 Task: Select Convenience. Add to cart, from DashMart for 4615 Clarence Court, Fayetteville, North Carolina 28307, Cell Number 910-243-5488, following items : Organic White Mushroom (8 oz)_x000D_
 - 1, Garlic Bulb (1 ct)_x000D_
 - 1
Action: Mouse moved to (262, 112)
Screenshot: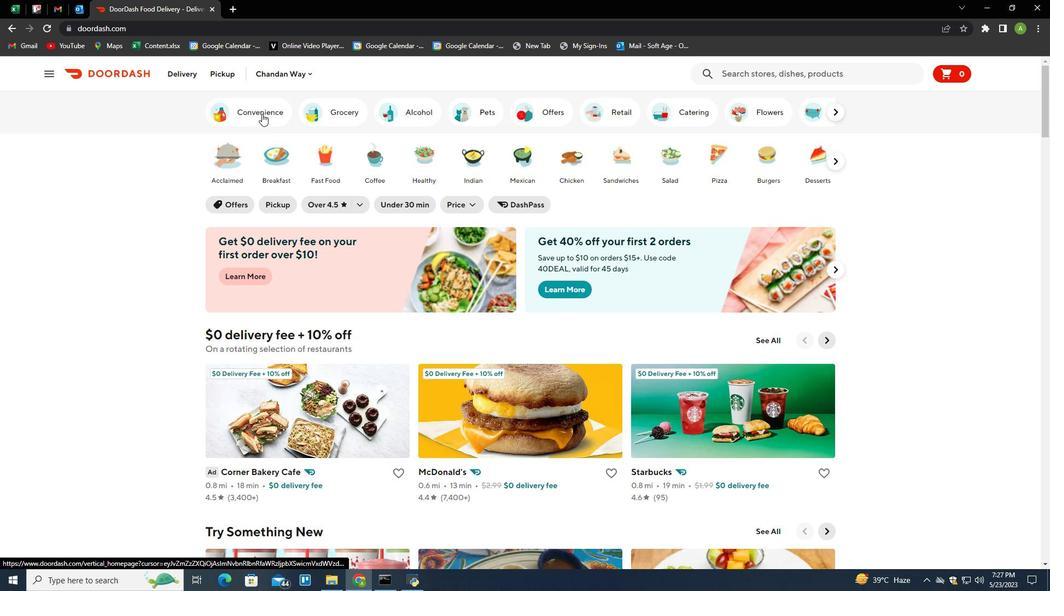 
Action: Mouse pressed left at (262, 112)
Screenshot: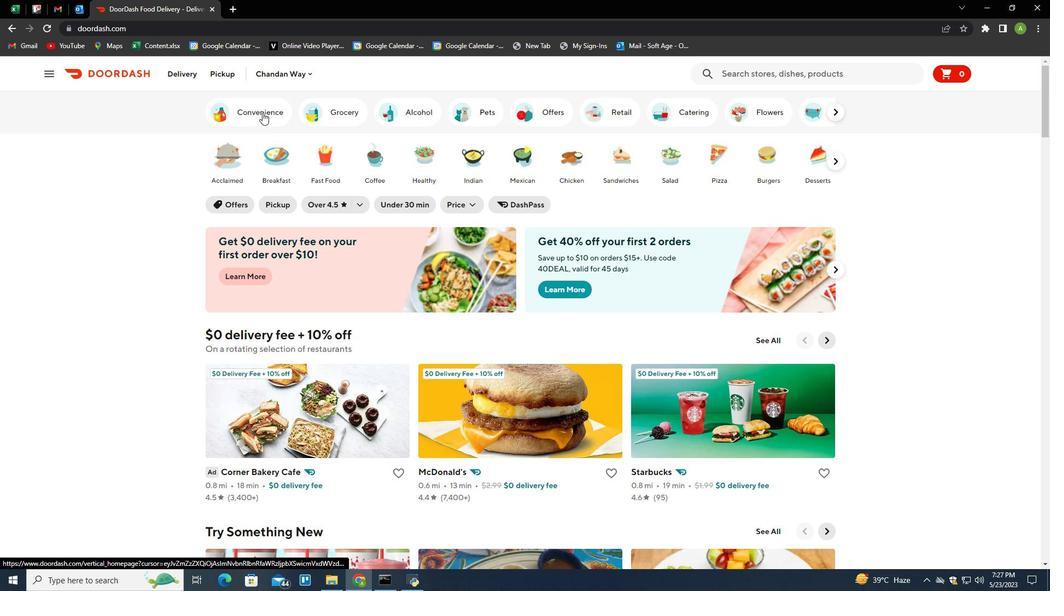 
Action: Mouse moved to (498, 406)
Screenshot: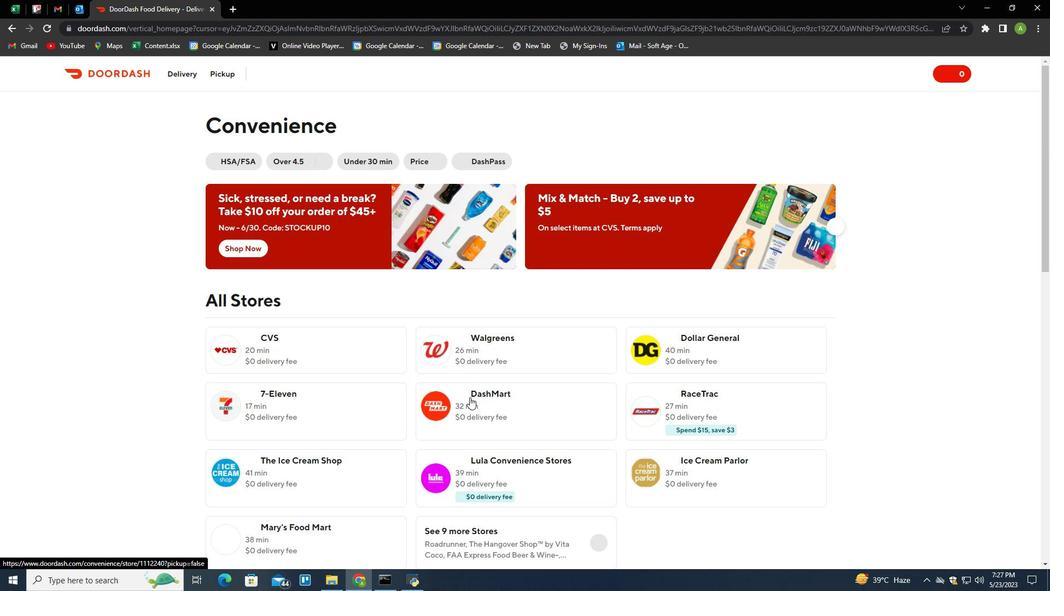 
Action: Mouse pressed left at (498, 406)
Screenshot: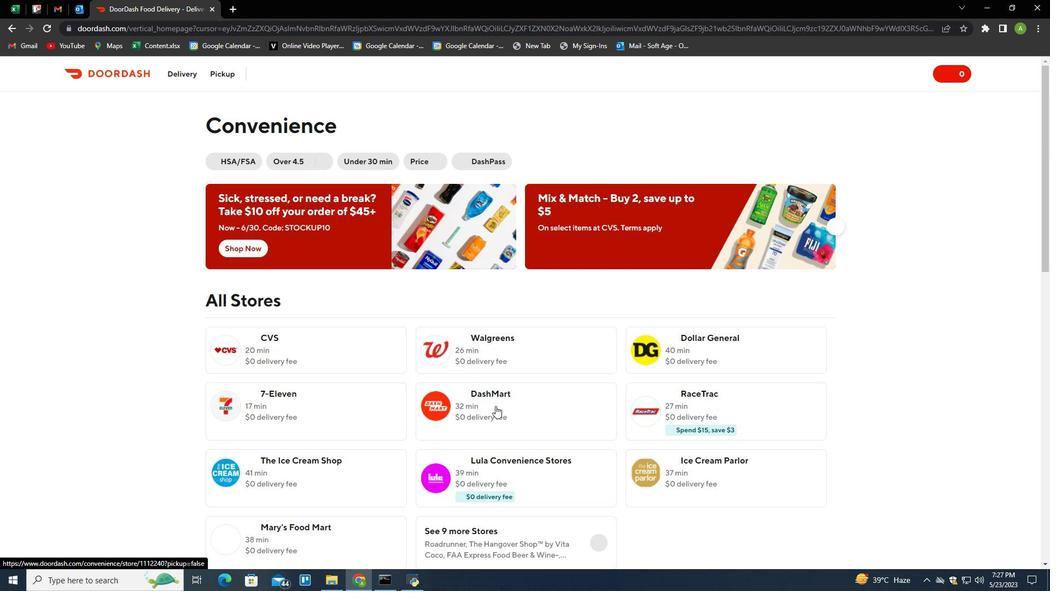 
Action: Mouse moved to (222, 72)
Screenshot: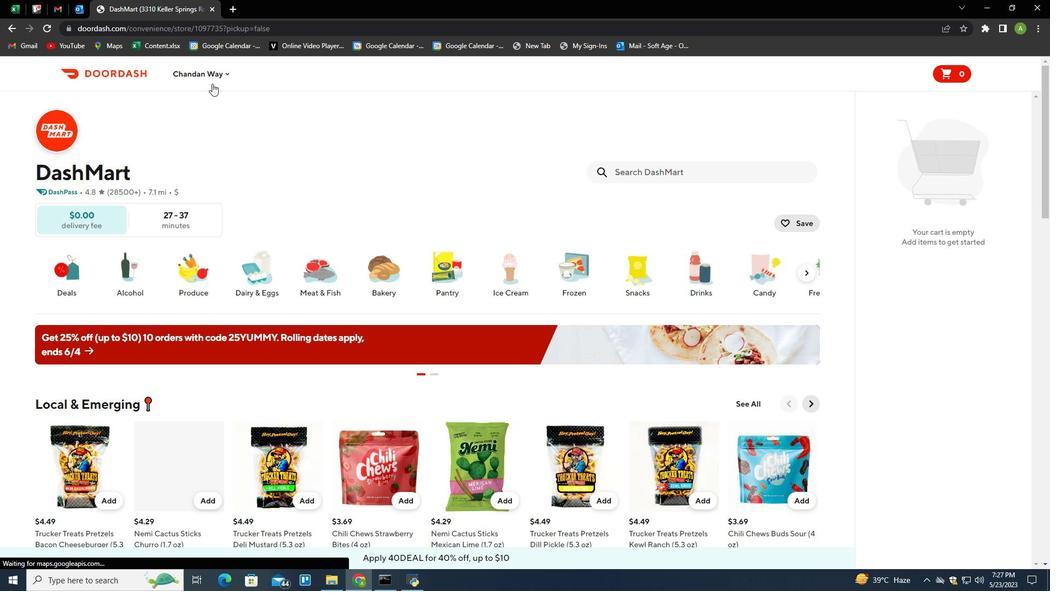 
Action: Mouse pressed left at (222, 72)
Screenshot: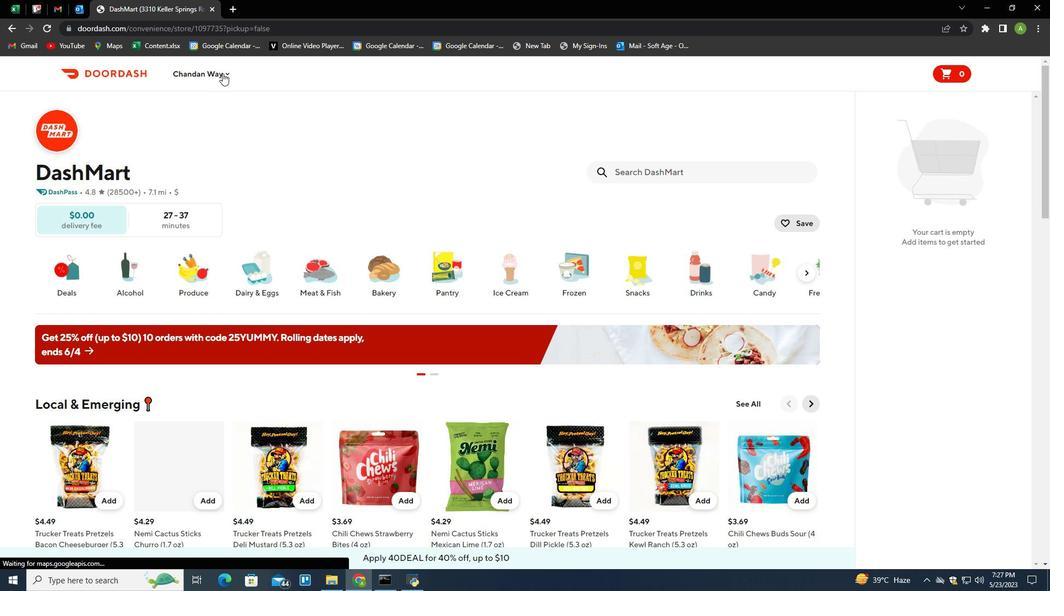 
Action: Mouse moved to (243, 116)
Screenshot: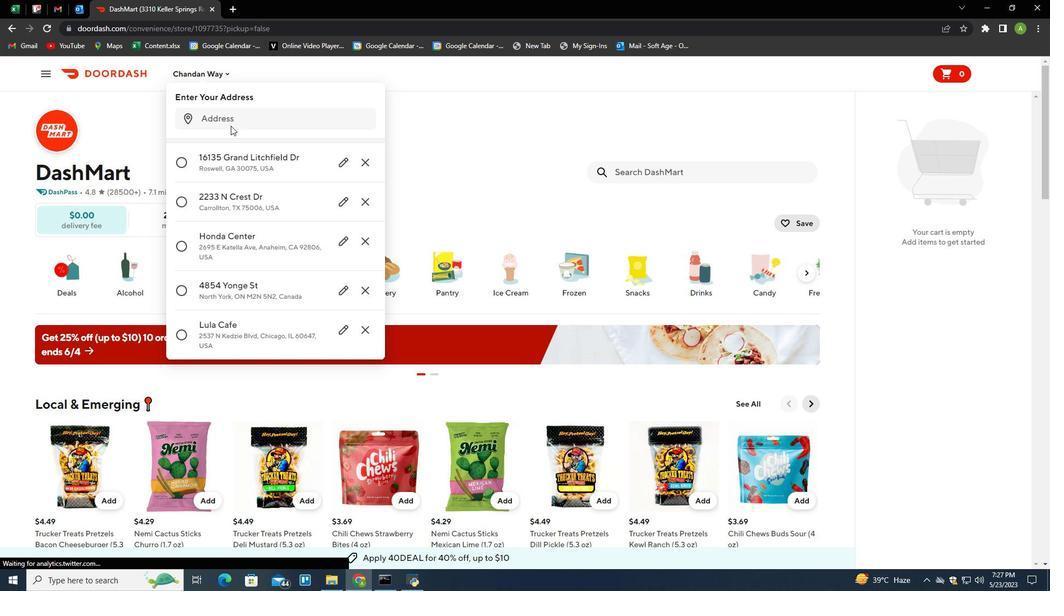 
Action: Mouse pressed left at (243, 116)
Screenshot: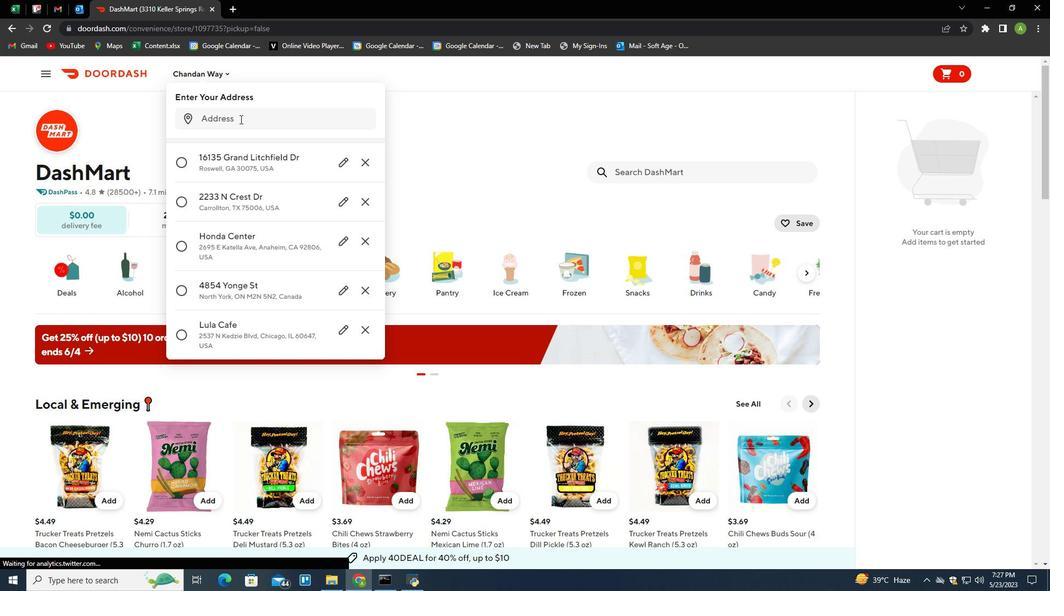 
Action: Mouse moved to (212, 120)
Screenshot: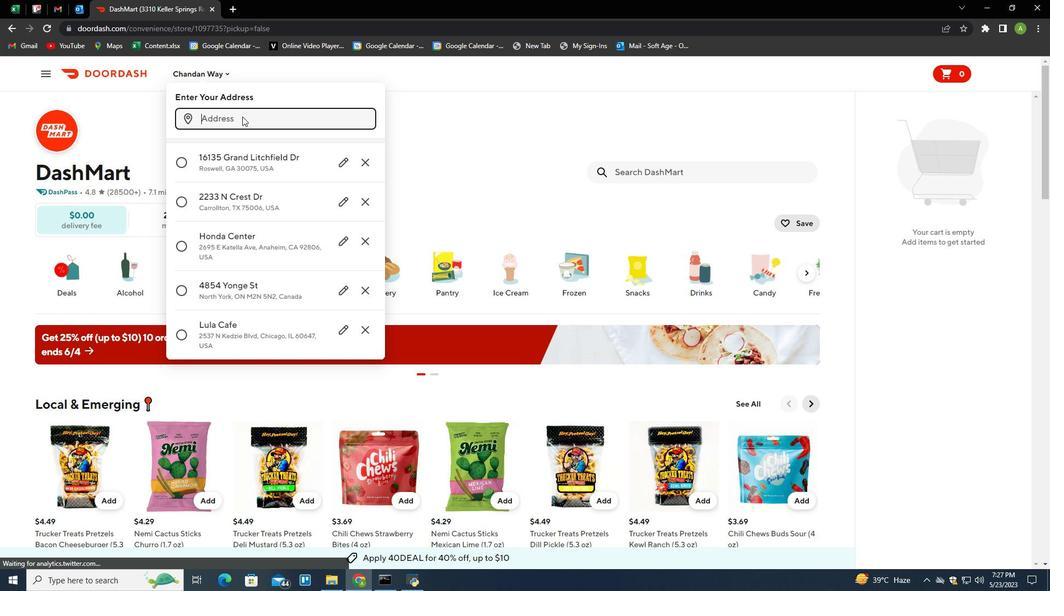 
Action: Key pressed 4615<Key.space>clarence<Key.space>court,<Key.space>fayetteville,<Key.space>north<Key.space>carolina<Key.space>28307<Key.enter>
Screenshot: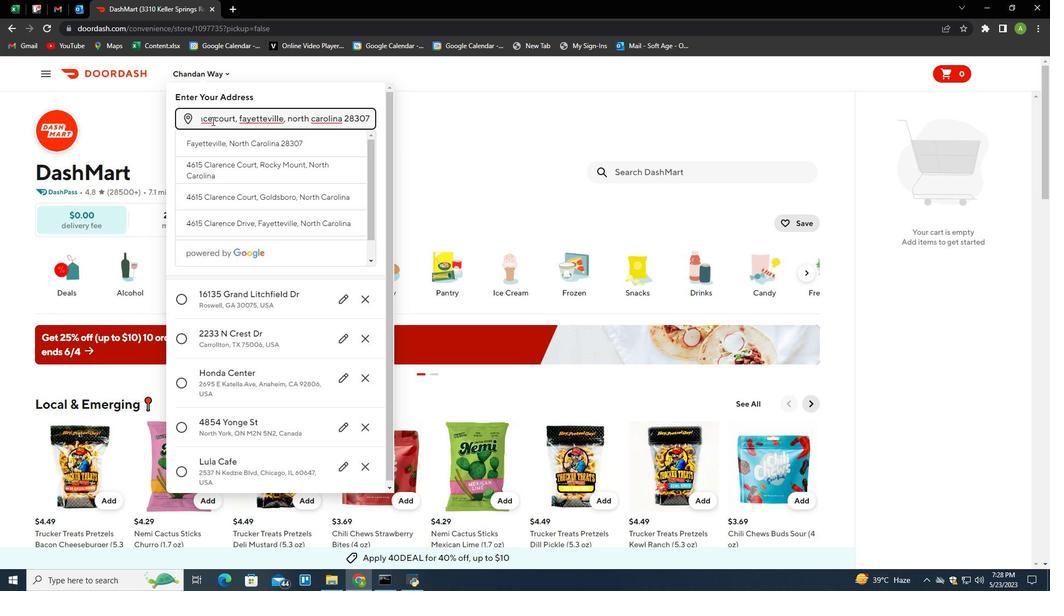 
Action: Mouse moved to (300, 419)
Screenshot: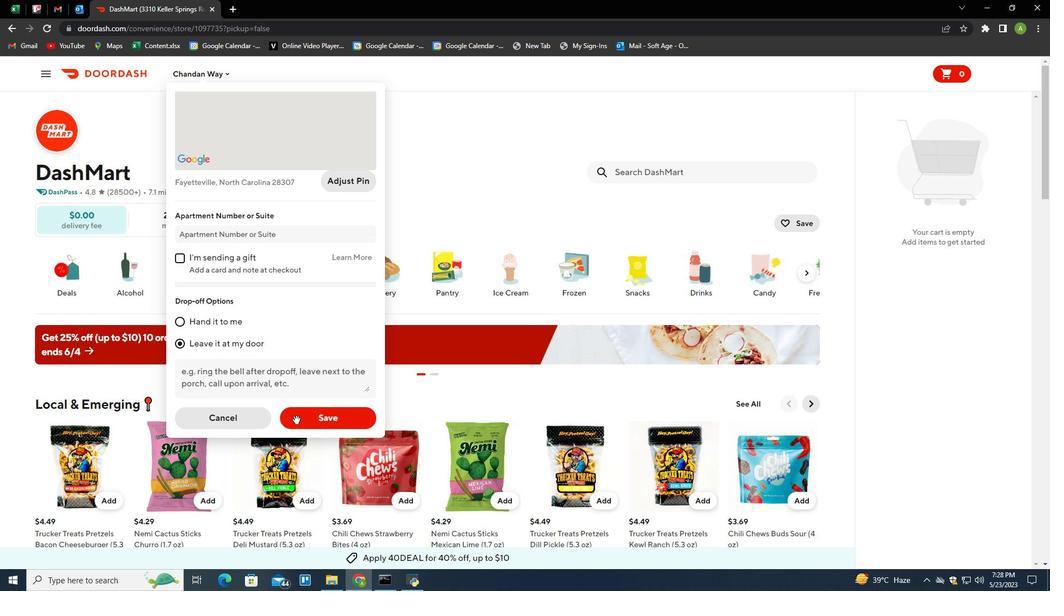
Action: Mouse pressed left at (300, 419)
Screenshot: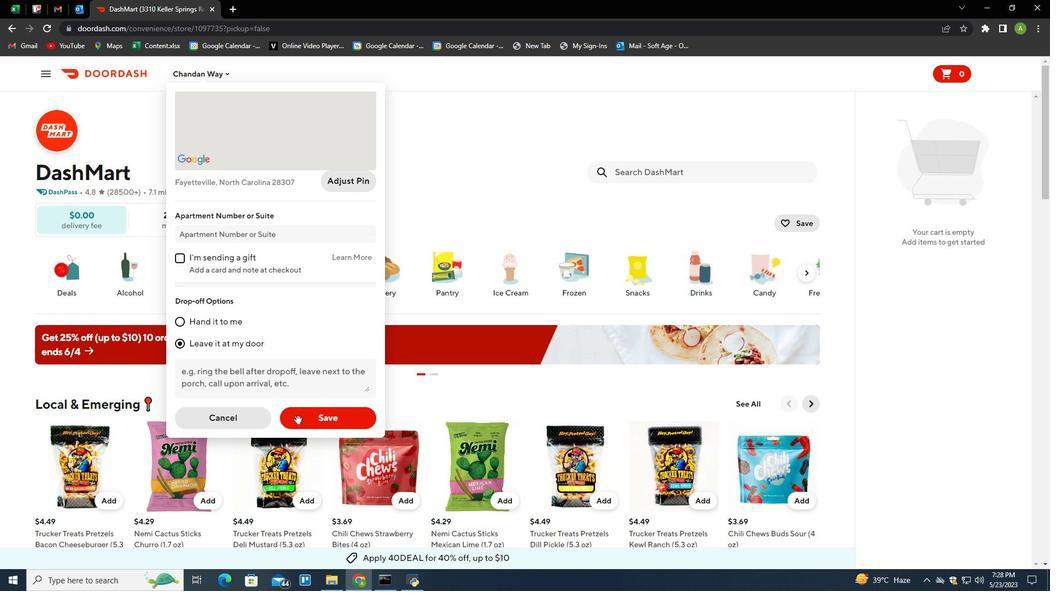
Action: Mouse moved to (661, 166)
Screenshot: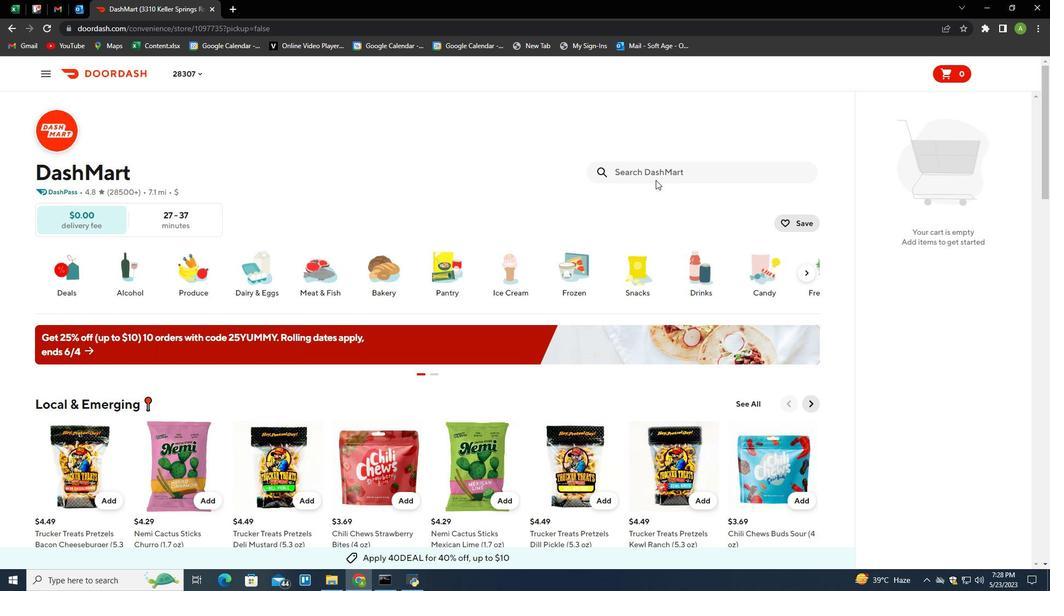 
Action: Mouse pressed left at (661, 166)
Screenshot: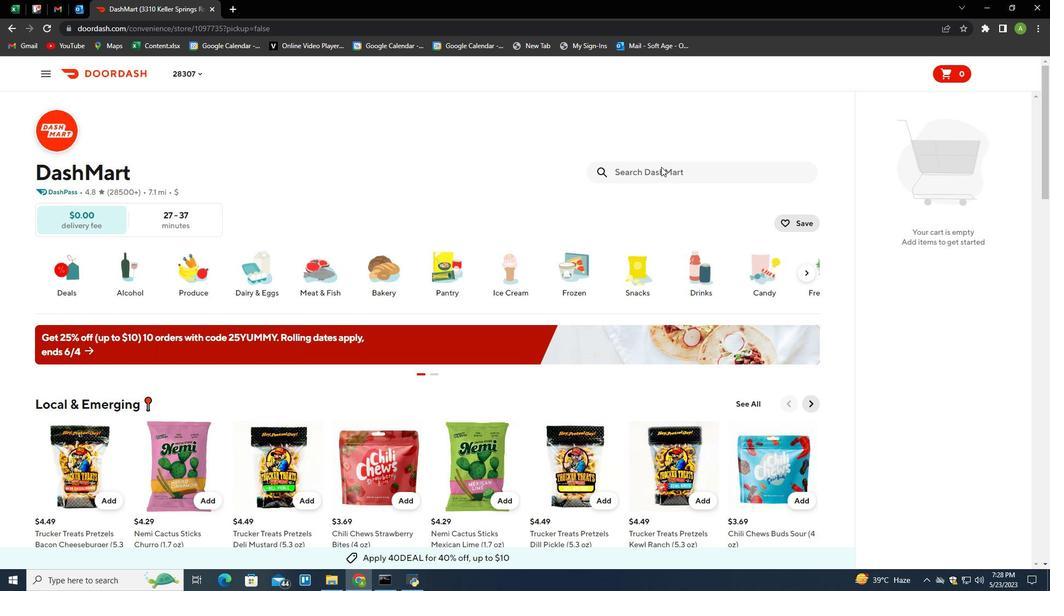 
Action: Mouse moved to (573, 200)
Screenshot: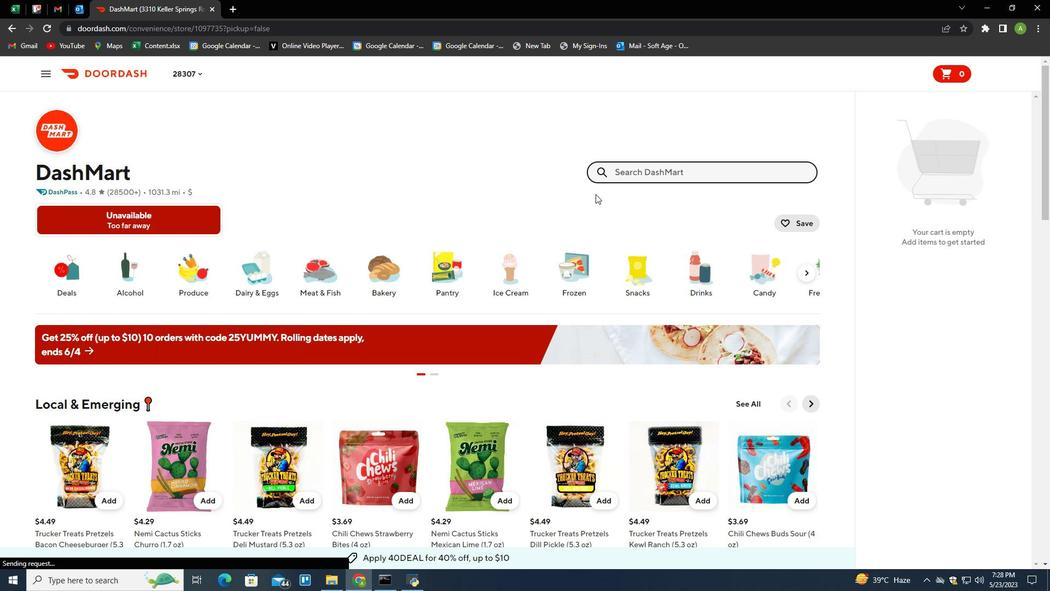 
Action: Key pressed organic<Key.space>white<Key.space>mushroom<Key.space>8<Key.backspace><Key.shift>(8<Key.space>oz<Key.shift>)<Key.enter>
Screenshot: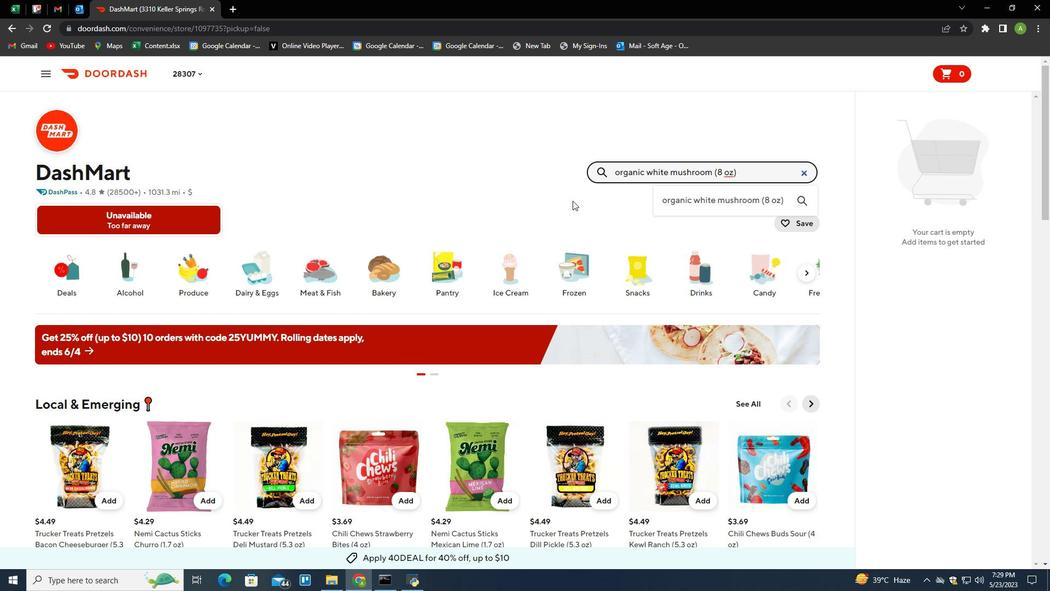 
Action: Mouse moved to (95, 285)
Screenshot: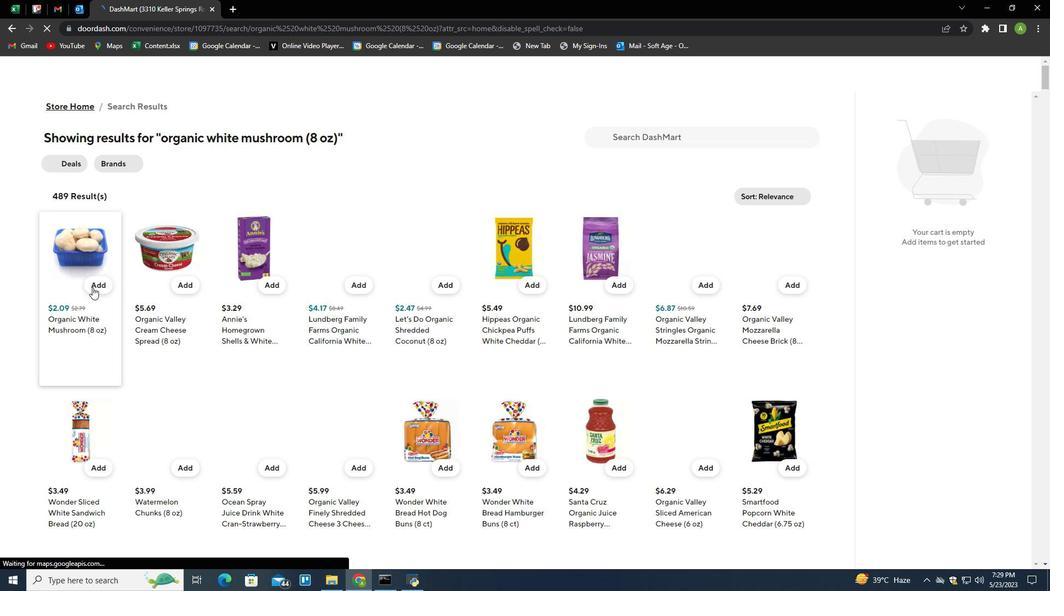 
Action: Mouse pressed left at (95, 285)
Screenshot: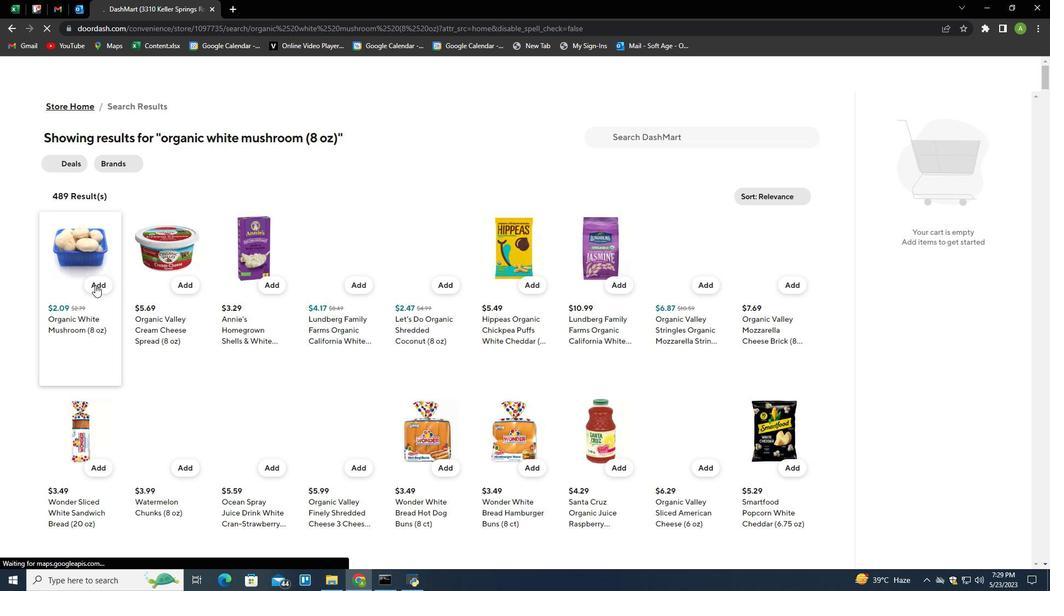 
Action: Mouse moved to (631, 133)
Screenshot: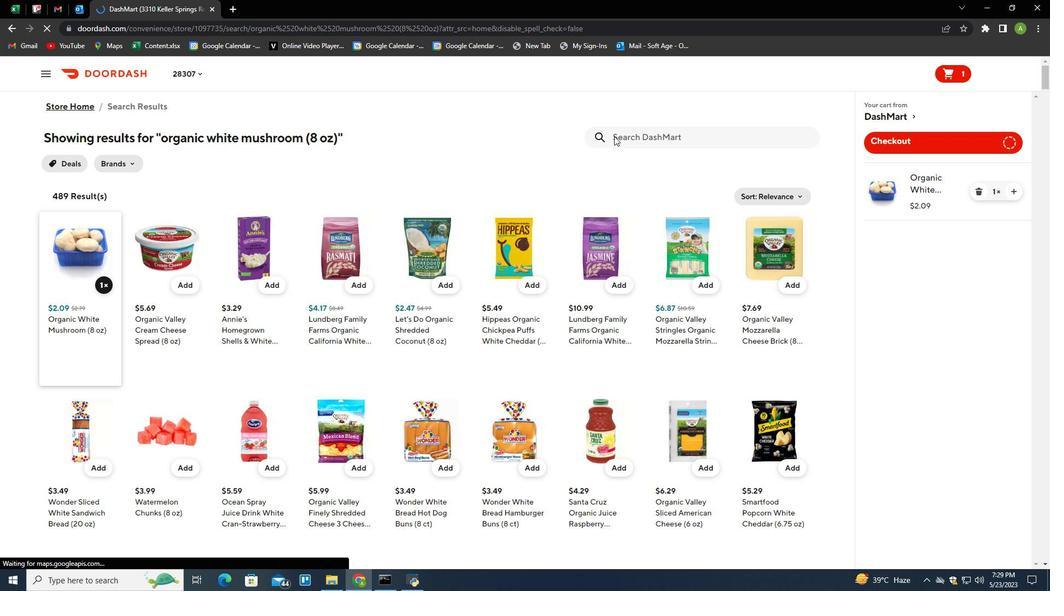
Action: Mouse pressed left at (631, 133)
Screenshot: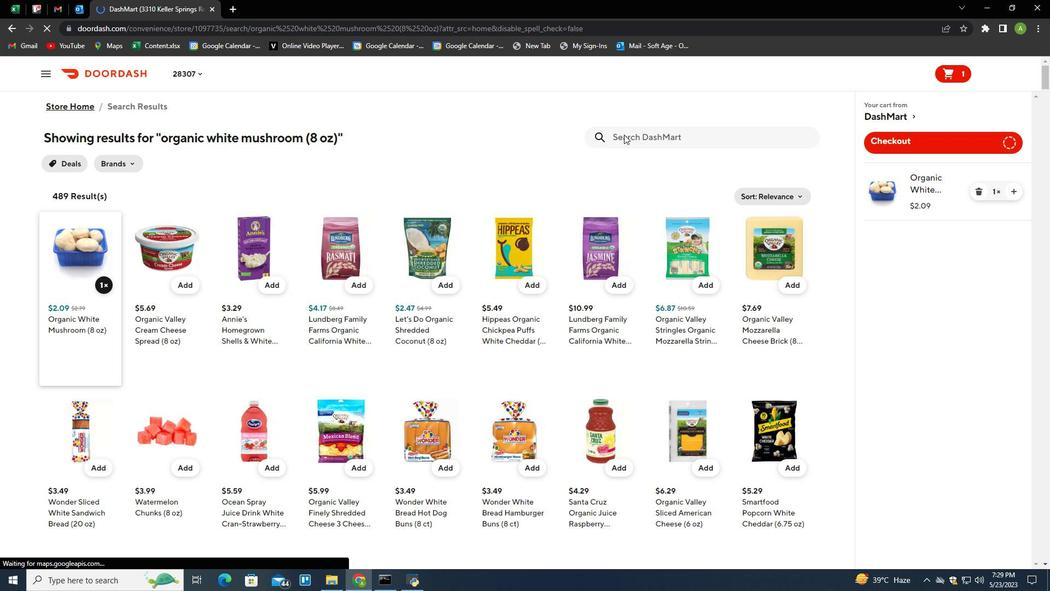
Action: Mouse moved to (593, 139)
Screenshot: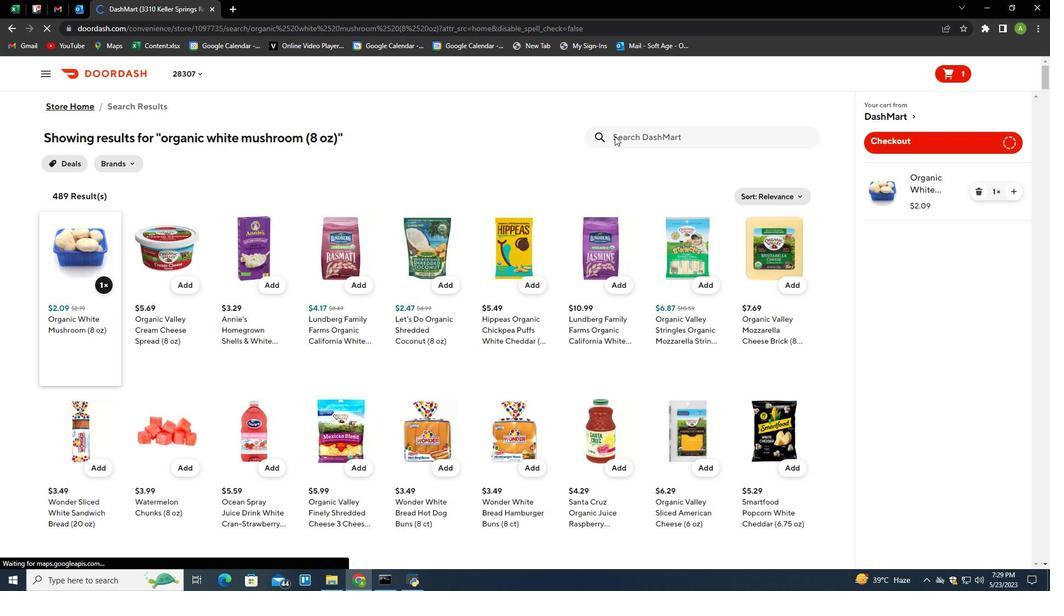 
Action: Key pressed ga<Key.backspace>ra<Key.backspace><Key.backspace>arlic<Key.space>bulb<Key.space><Key.shift>(1<Key.space>ct<Key.shift><Key.shift><Key.shift>)<Key.enter>
Screenshot: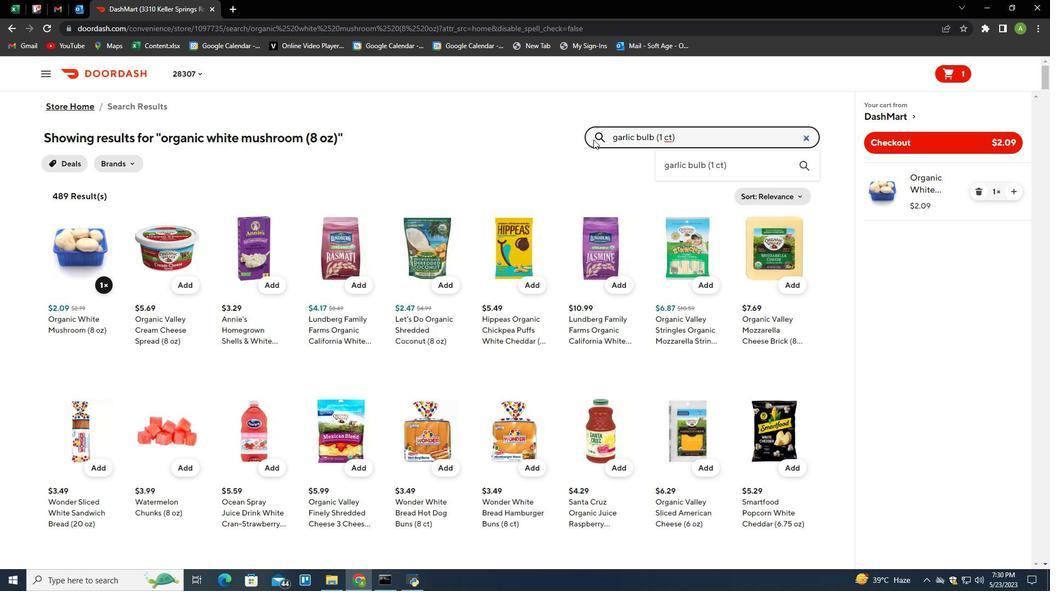 
Action: Mouse moved to (104, 285)
Screenshot: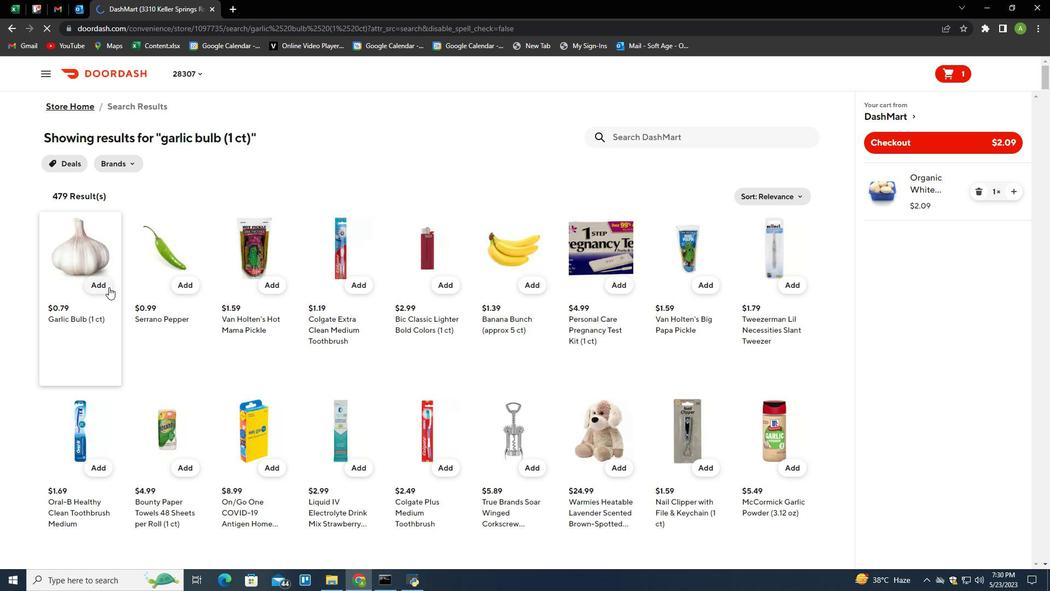 
Action: Mouse pressed left at (104, 285)
Screenshot: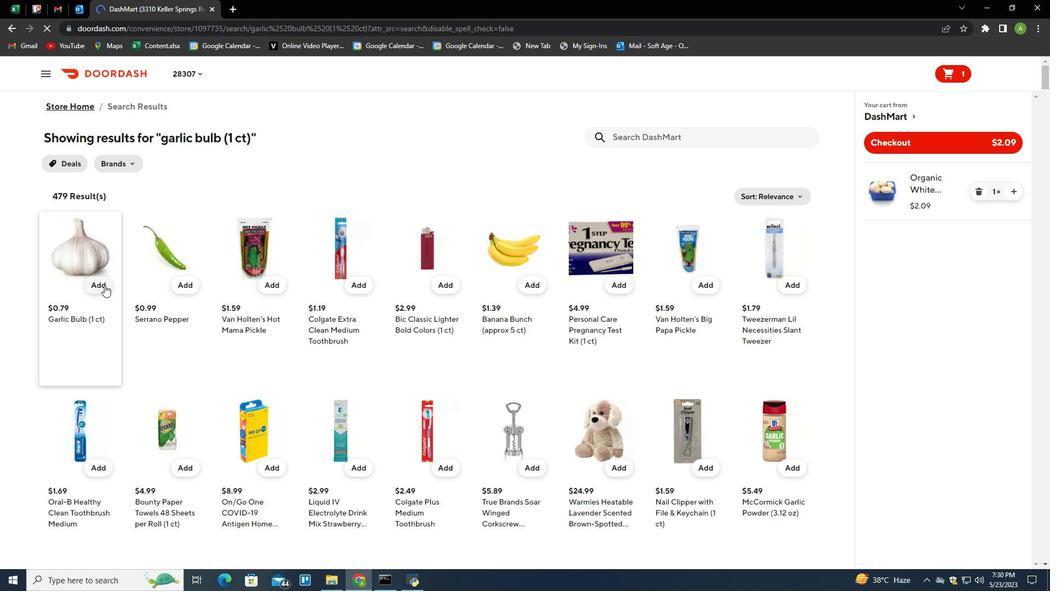 
Action: Mouse moved to (900, 142)
Screenshot: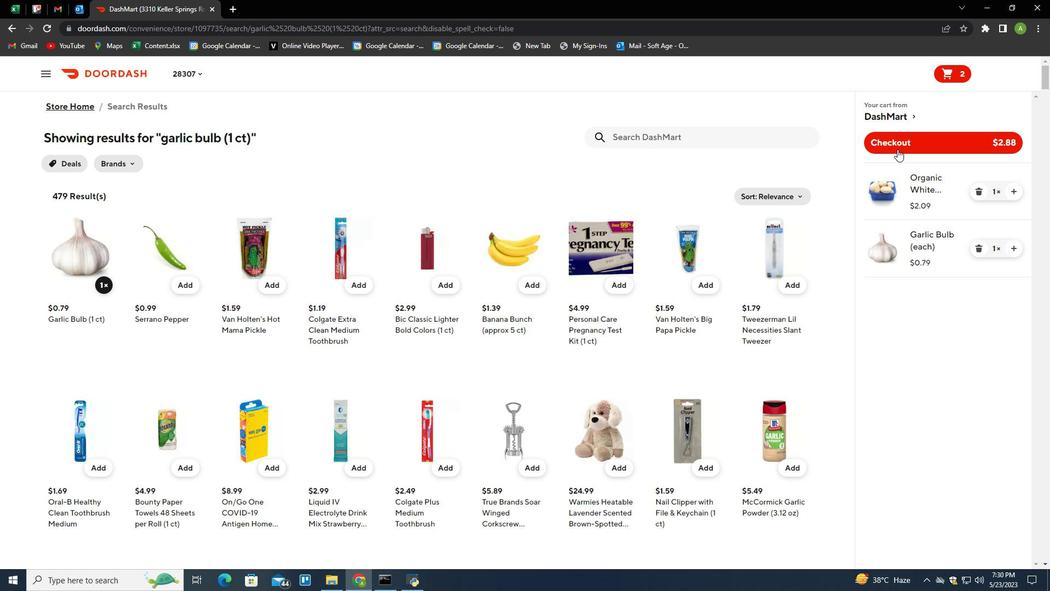 
Action: Mouse pressed left at (900, 142)
Screenshot: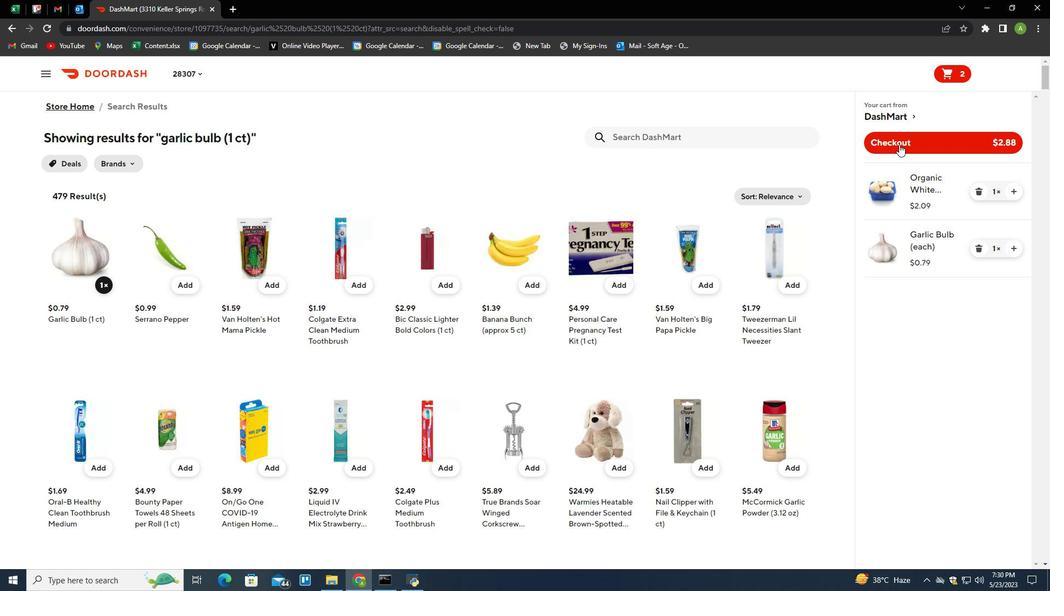 
Action: Mouse moved to (832, 164)
Screenshot: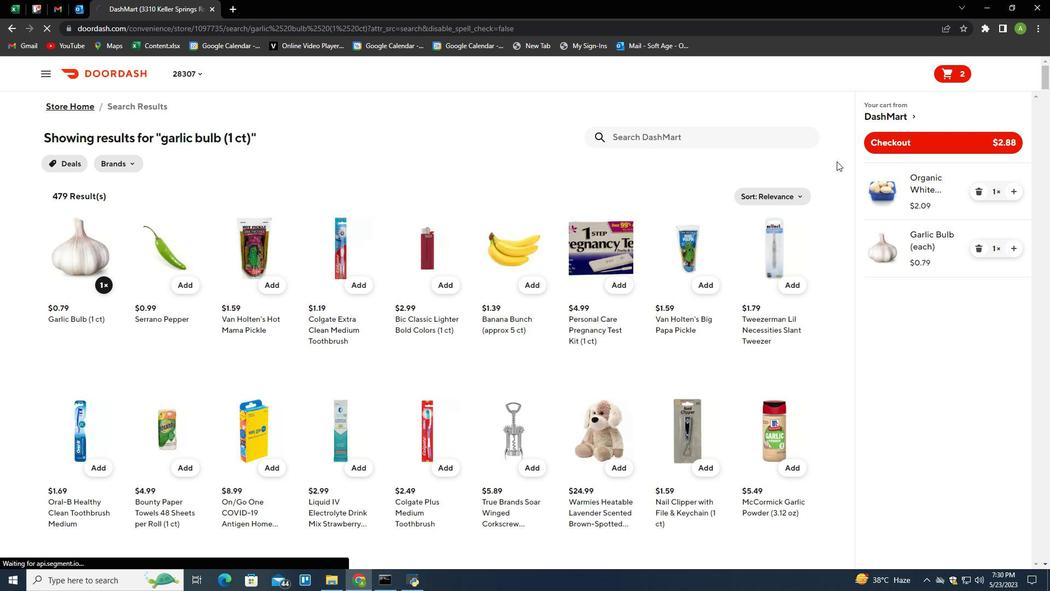 
